 Task: Select type "Professional development".
Action: Mouse moved to (294, 291)
Screenshot: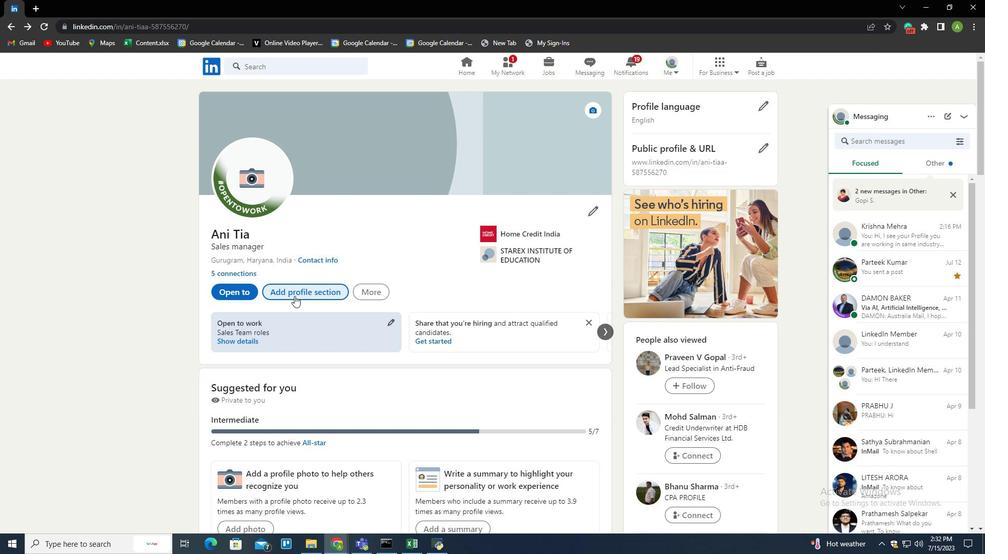 
Action: Mouse pressed left at (294, 291)
Screenshot: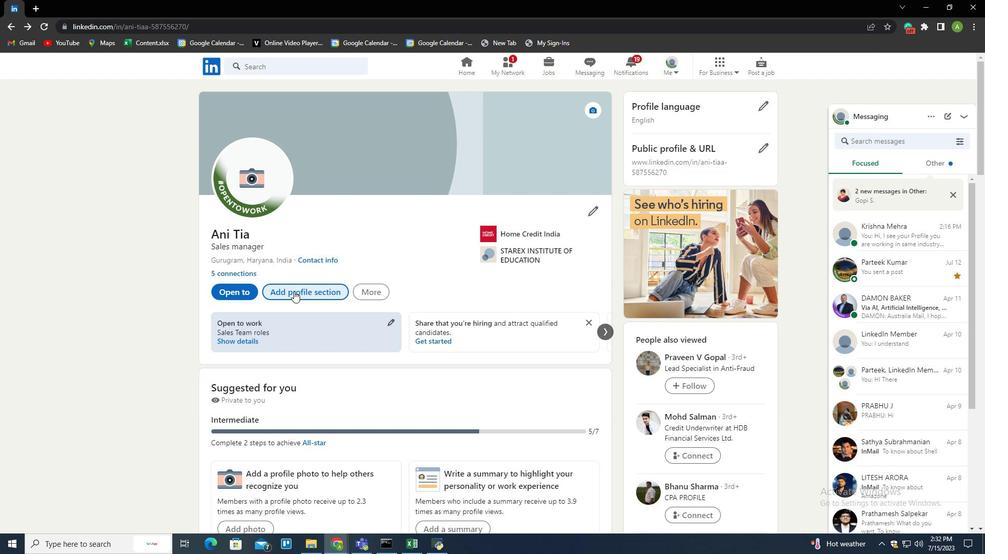 
Action: Mouse moved to (590, 113)
Screenshot: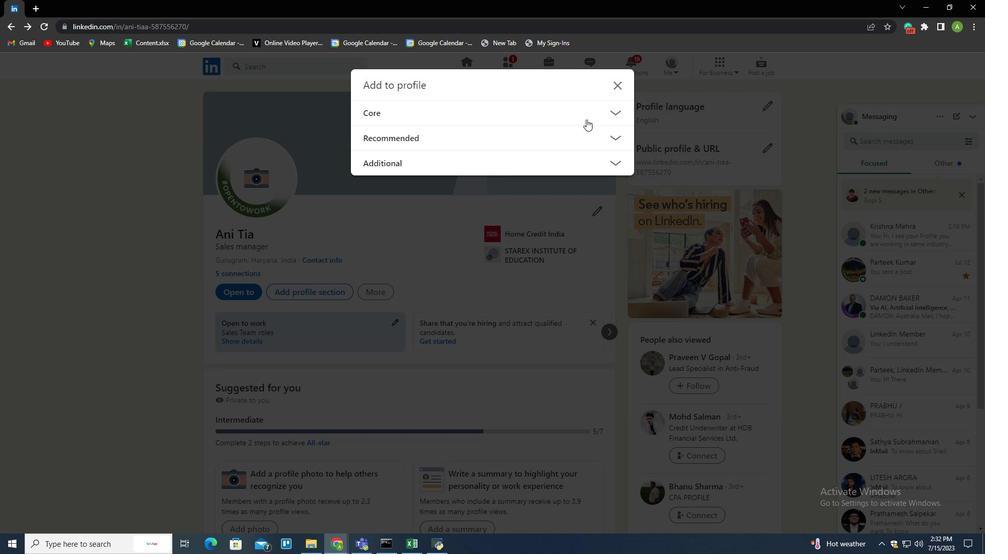 
Action: Mouse pressed left at (590, 113)
Screenshot: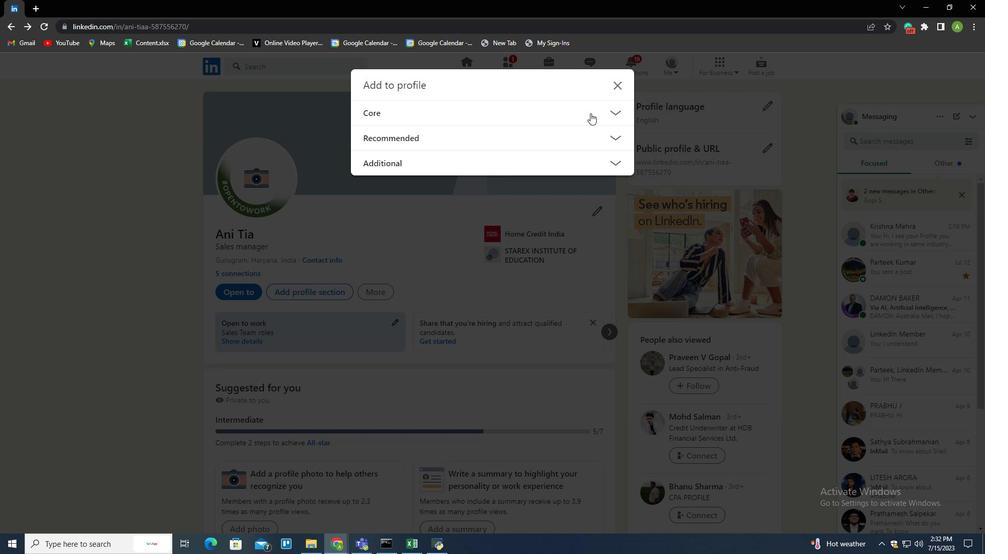 
Action: Mouse moved to (383, 254)
Screenshot: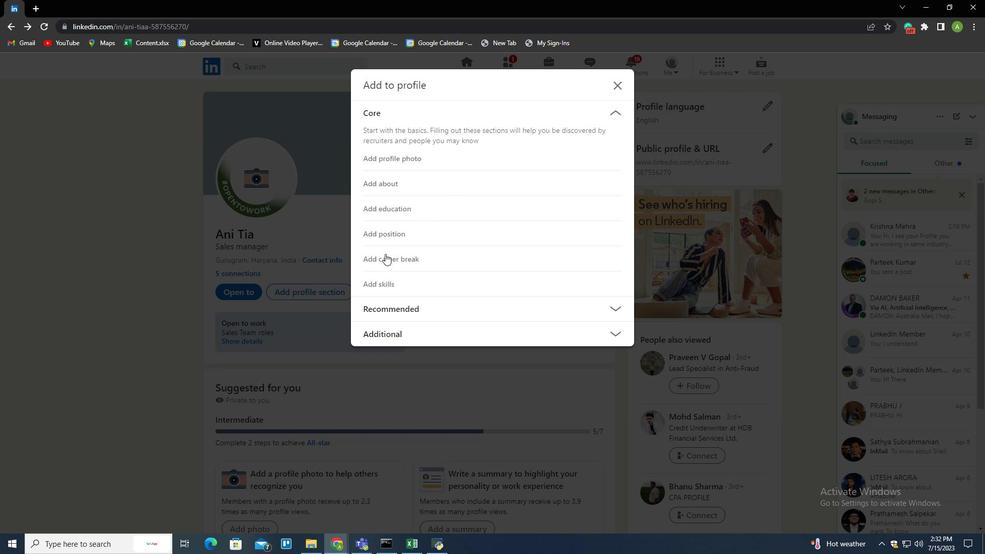 
Action: Mouse pressed left at (383, 254)
Screenshot: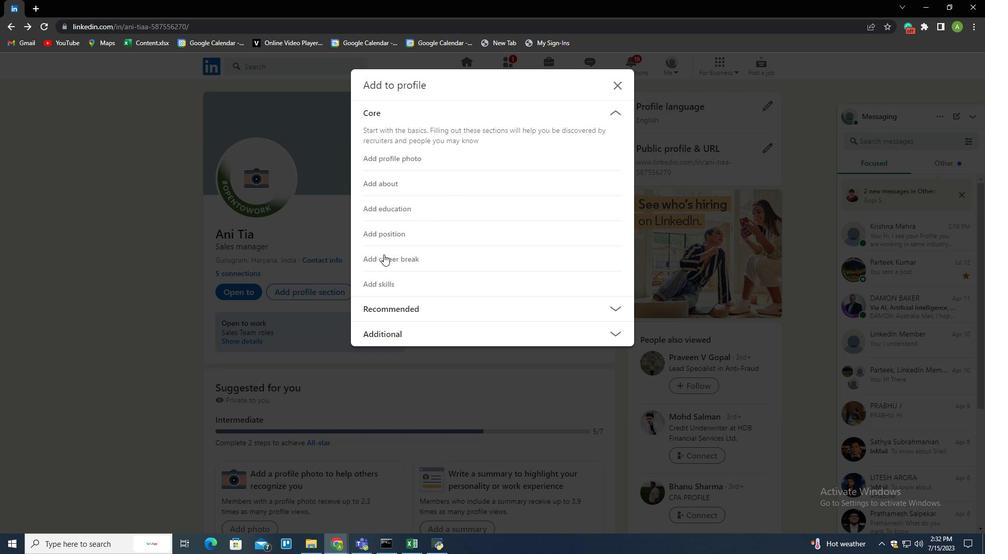 
Action: Mouse moved to (489, 179)
Screenshot: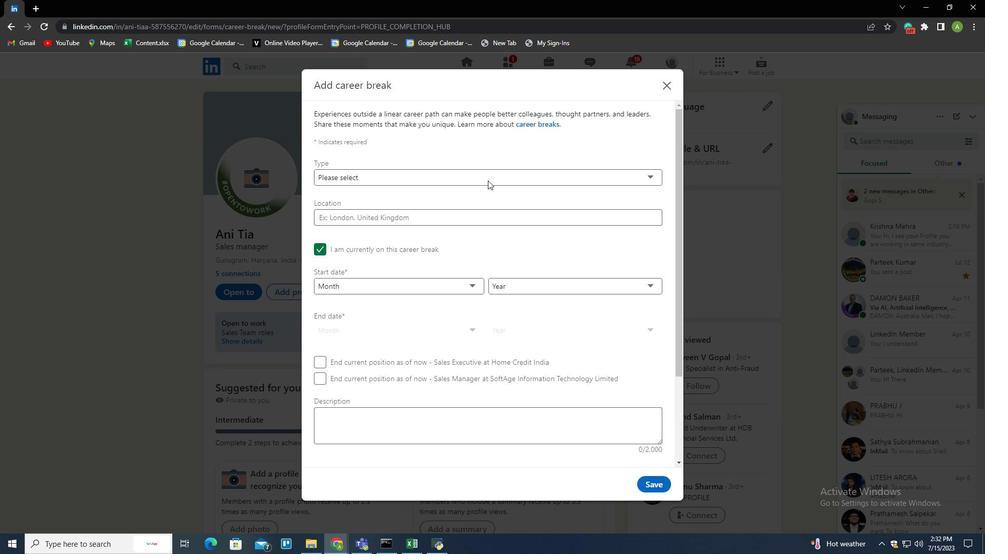 
Action: Mouse pressed left at (489, 179)
Screenshot: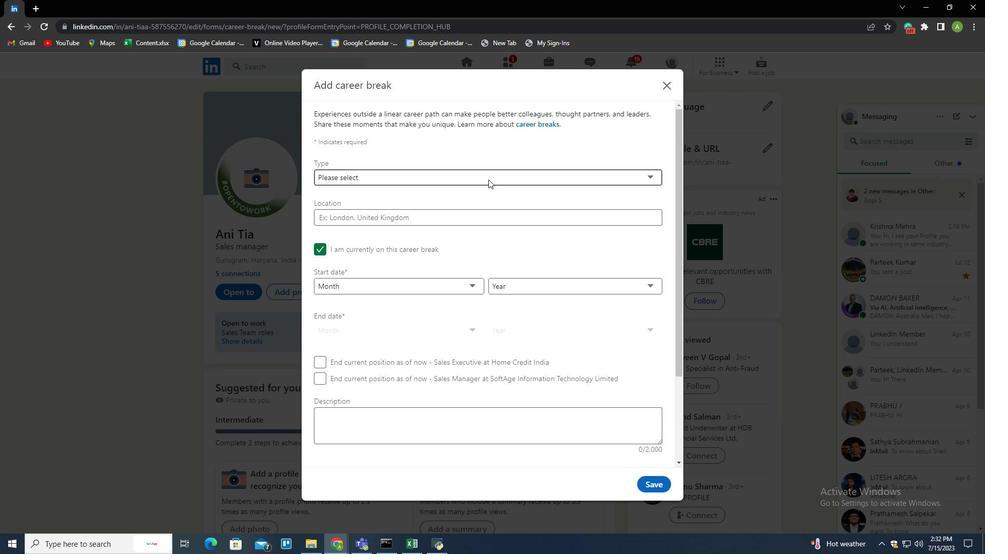 
Action: Mouse moved to (340, 281)
Screenshot: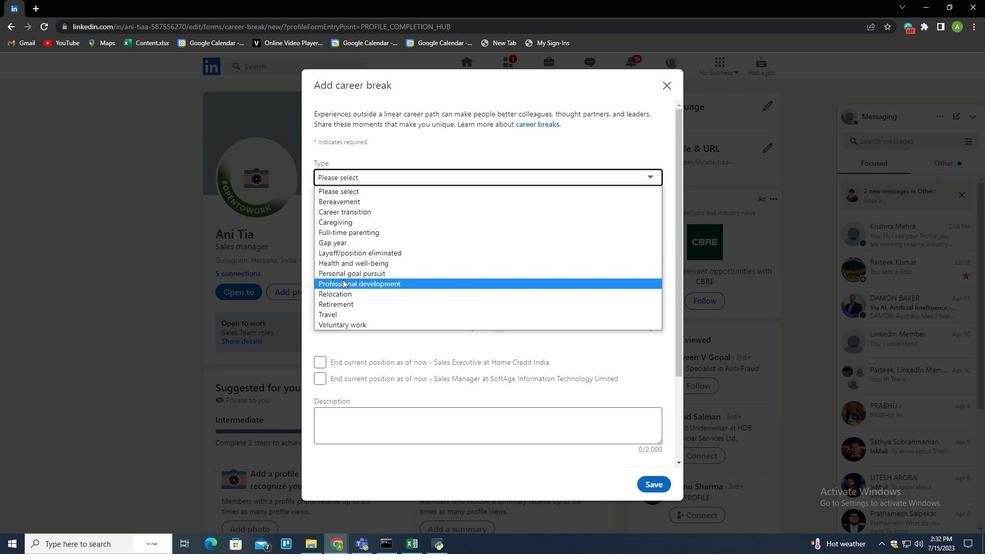 
Action: Mouse pressed left at (340, 281)
Screenshot: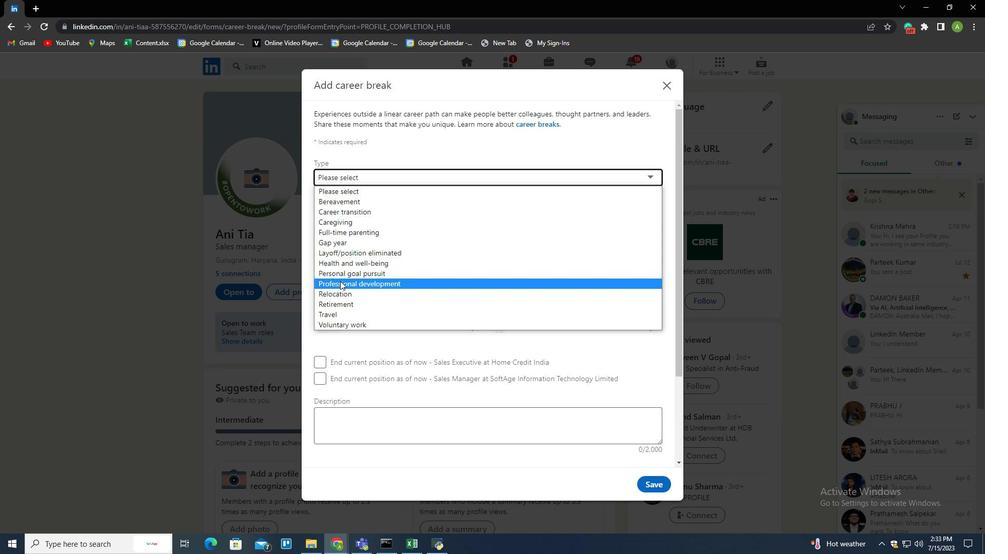 
Action: Mouse moved to (403, 247)
Screenshot: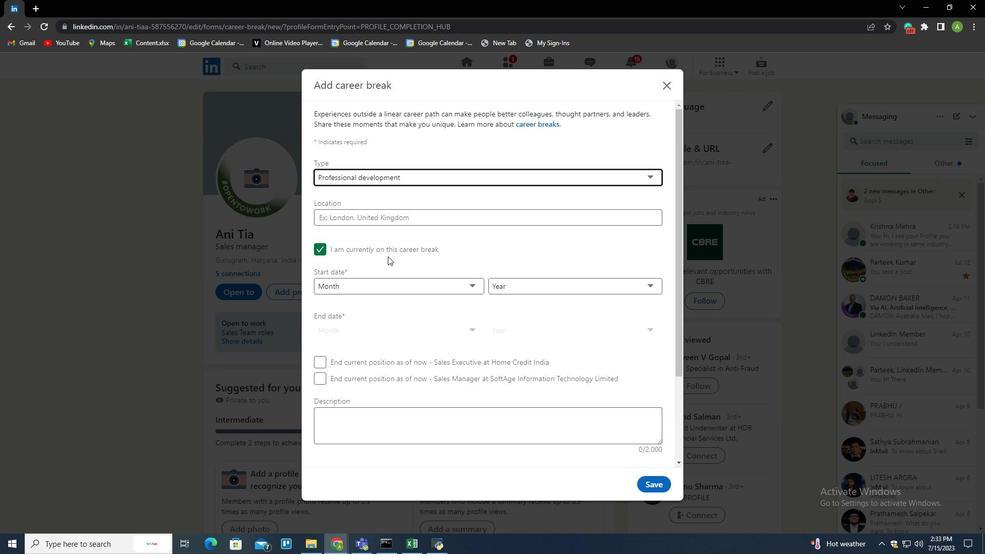 
